 Task: Set the terrestrial reception parameters guard interval to 1/32.
Action: Mouse moved to (114, 17)
Screenshot: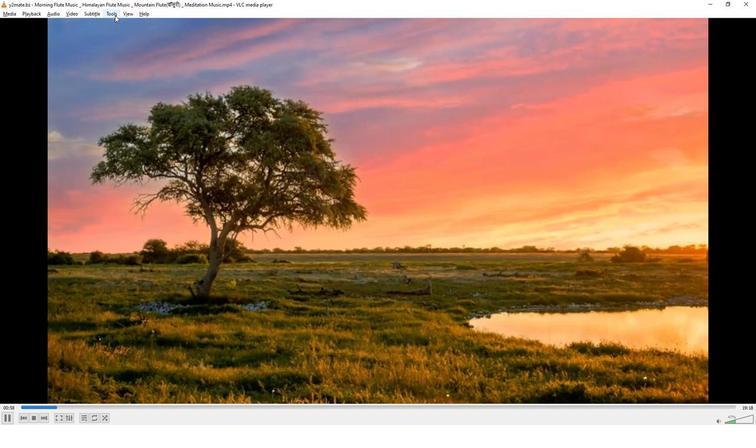 
Action: Mouse pressed left at (114, 17)
Screenshot: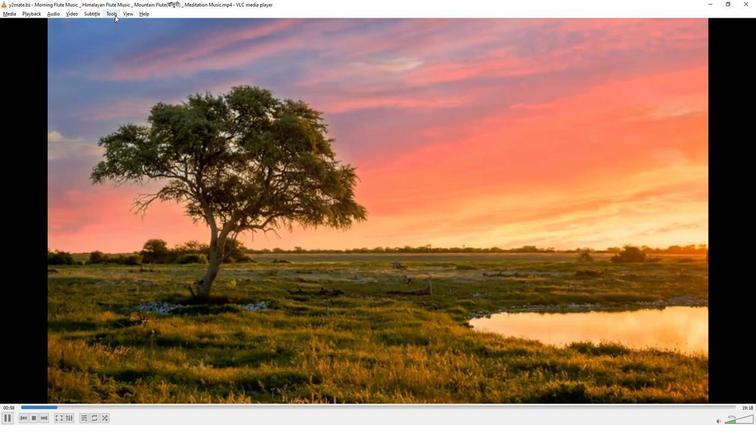 
Action: Mouse moved to (122, 106)
Screenshot: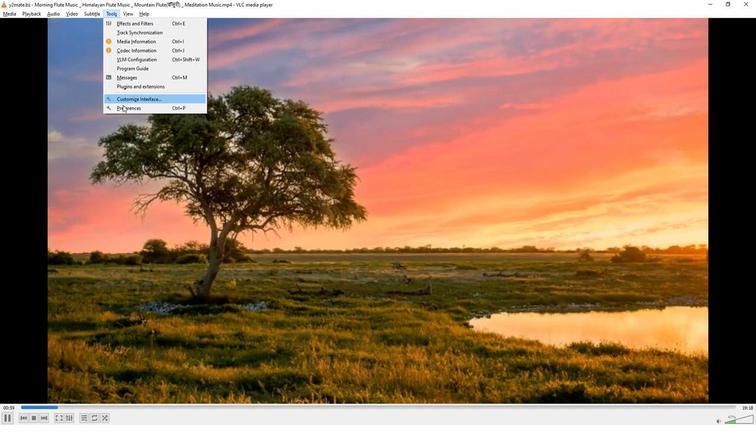 
Action: Mouse pressed left at (122, 106)
Screenshot: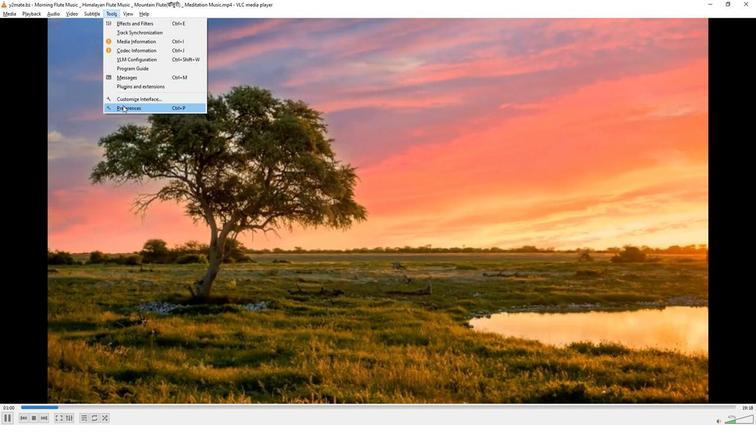 
Action: Mouse moved to (249, 343)
Screenshot: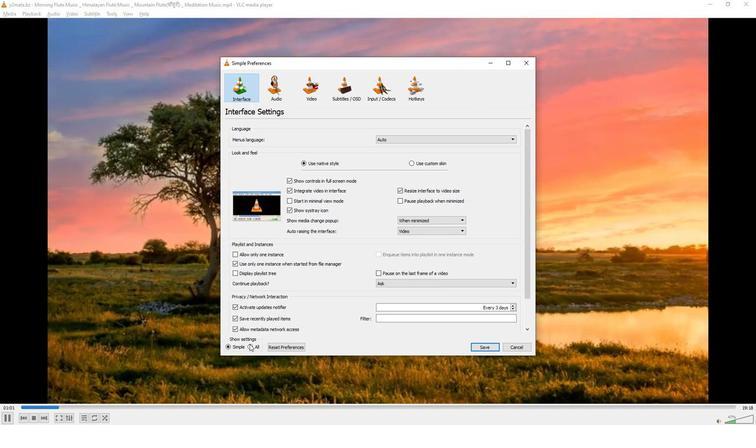 
Action: Mouse pressed left at (249, 343)
Screenshot: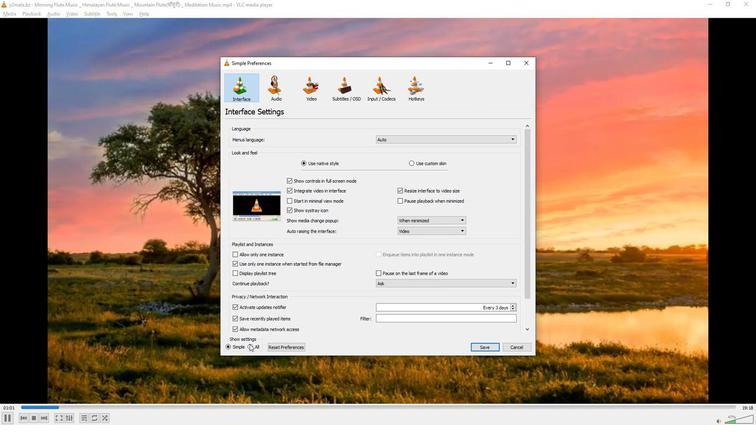 
Action: Mouse moved to (239, 215)
Screenshot: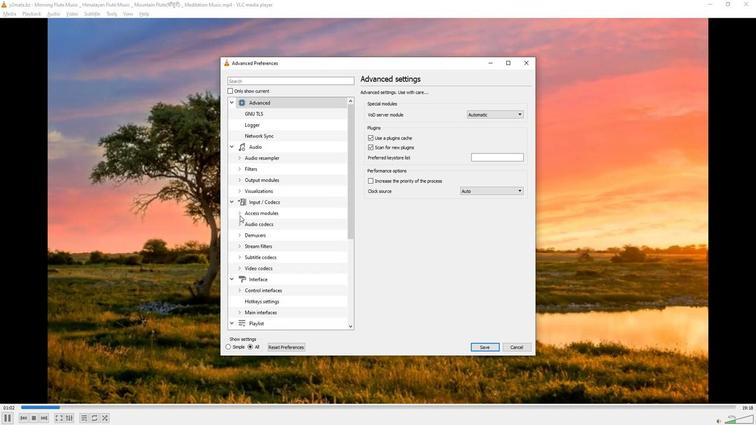 
Action: Mouse pressed left at (239, 215)
Screenshot: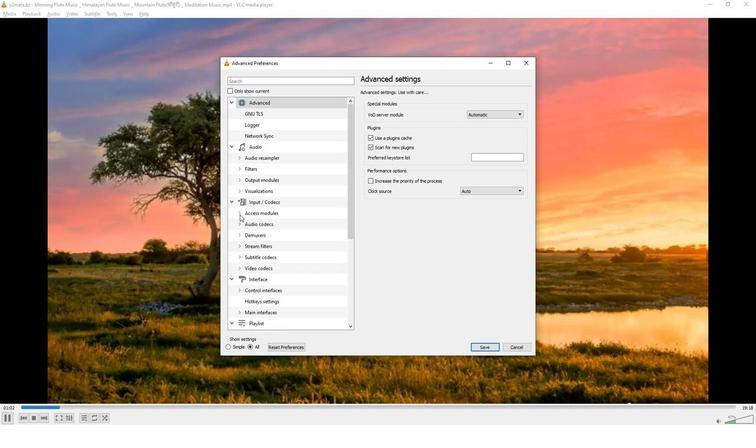 
Action: Mouse moved to (254, 278)
Screenshot: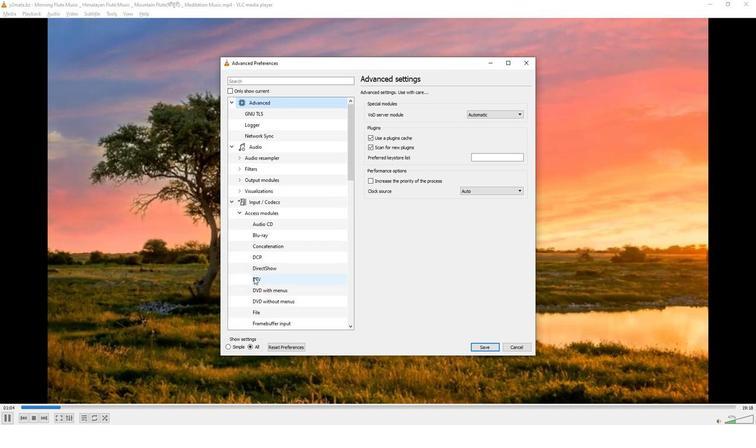 
Action: Mouse pressed left at (254, 278)
Screenshot: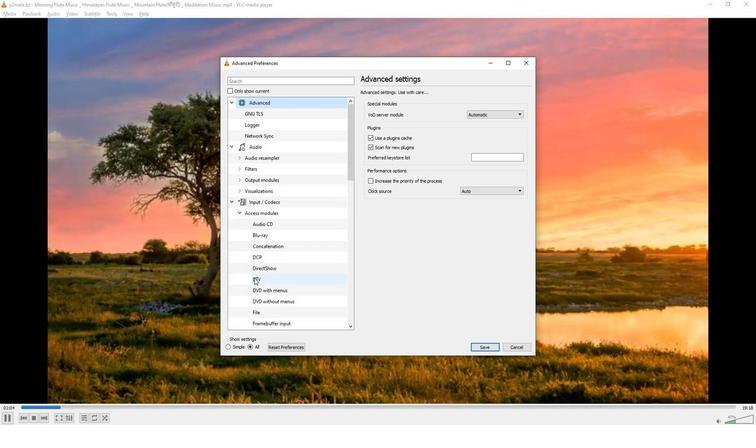 
Action: Mouse moved to (491, 177)
Screenshot: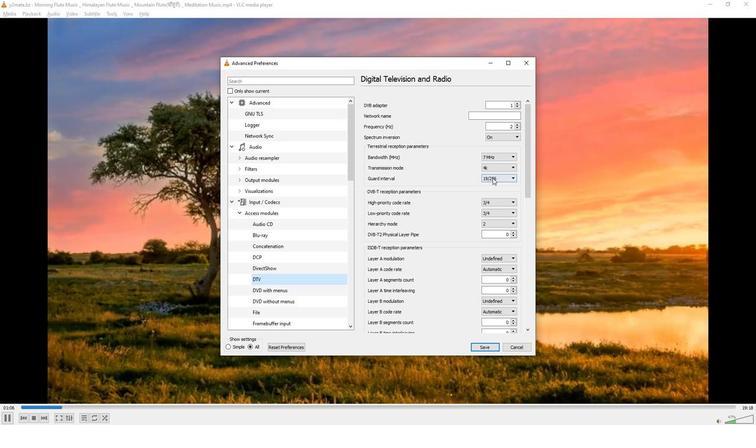 
Action: Mouse pressed left at (491, 177)
Screenshot: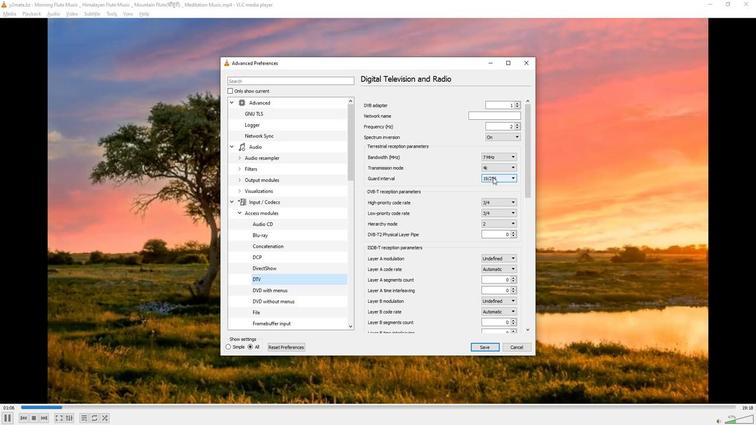 
Action: Mouse moved to (490, 194)
Screenshot: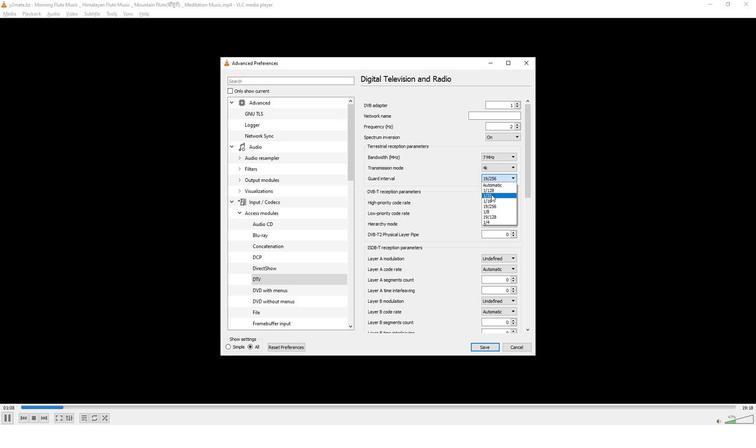 
Action: Mouse pressed left at (490, 194)
Screenshot: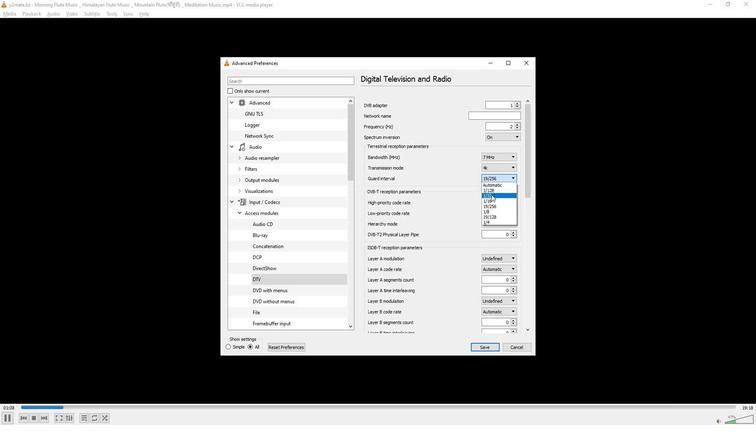 
